 Task: Create New Customer with Customer Name: General Storehouse Collective, Billing Address Line1: 1989 Bartlett Avenue, Billing Address Line2:  Southfield, Billing Address Line3:  Michigan 48076, Cell Number: 302-239-8080
Action: Mouse moved to (188, 41)
Screenshot: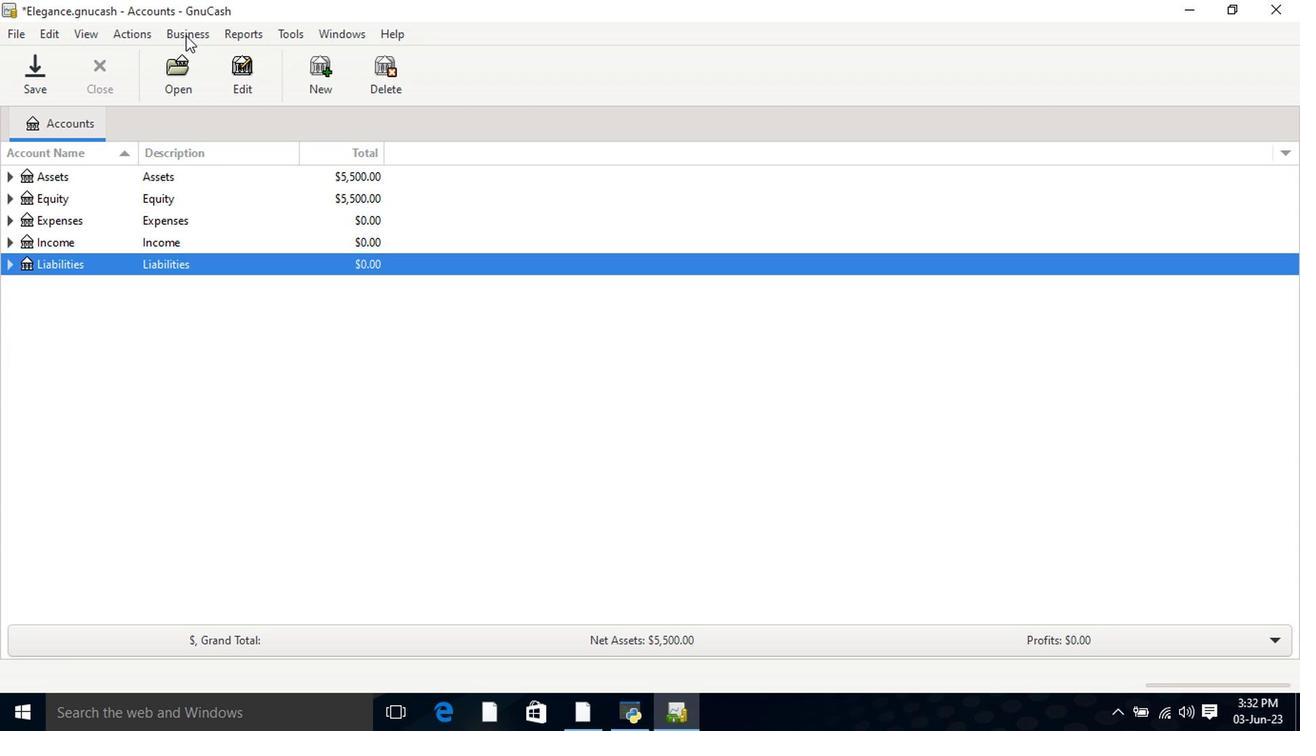 
Action: Mouse pressed left at (188, 41)
Screenshot: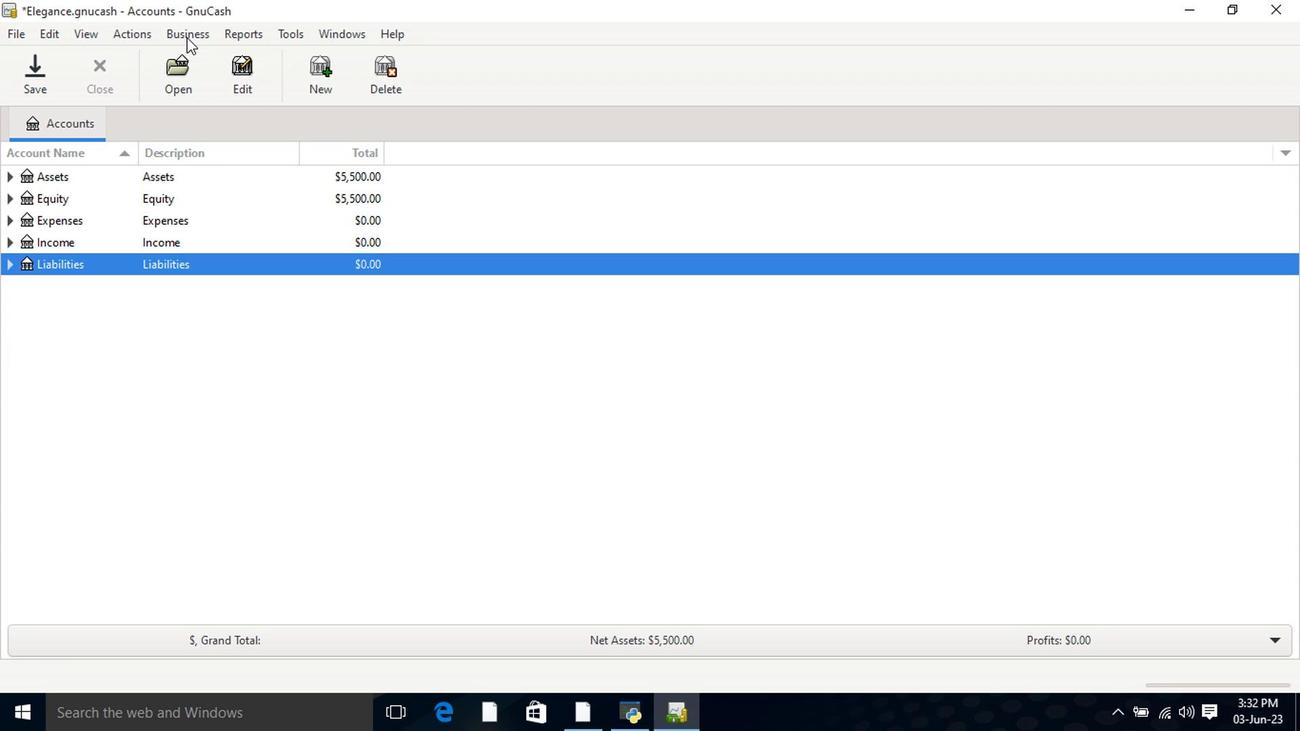 
Action: Mouse moved to (386, 83)
Screenshot: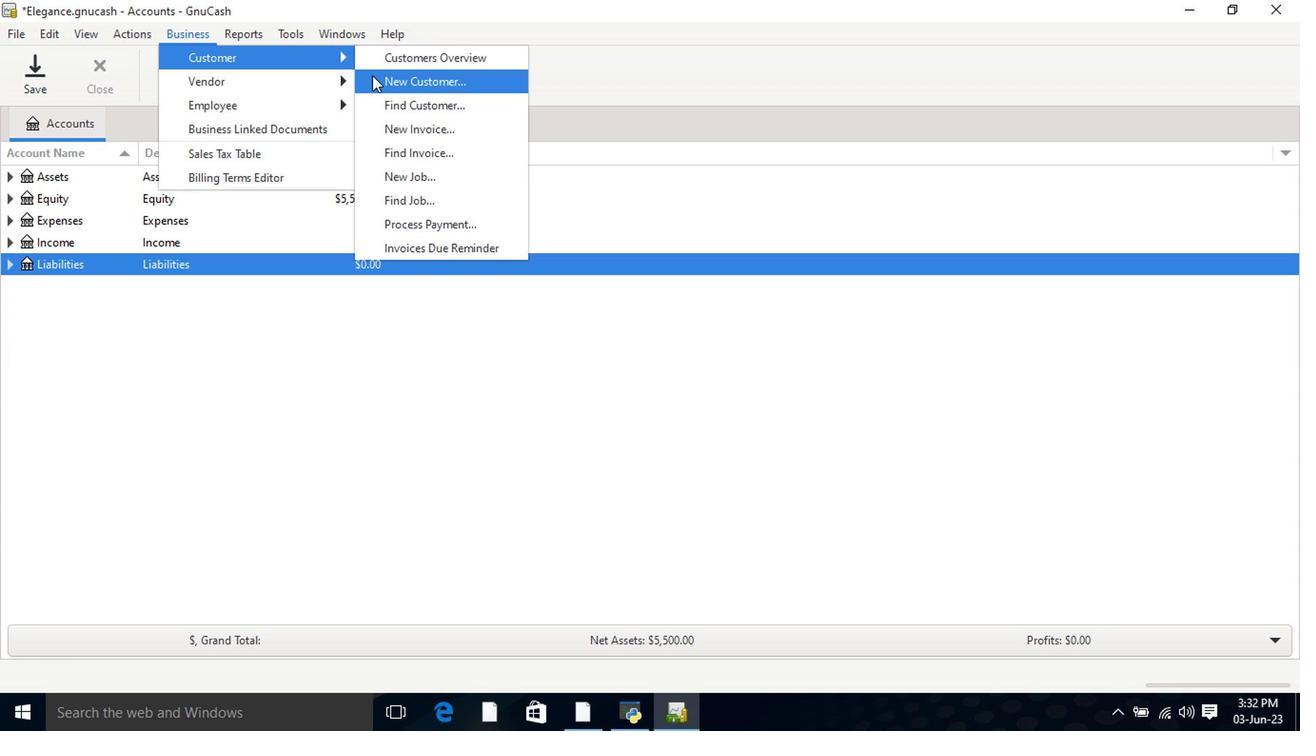 
Action: Mouse pressed left at (386, 83)
Screenshot: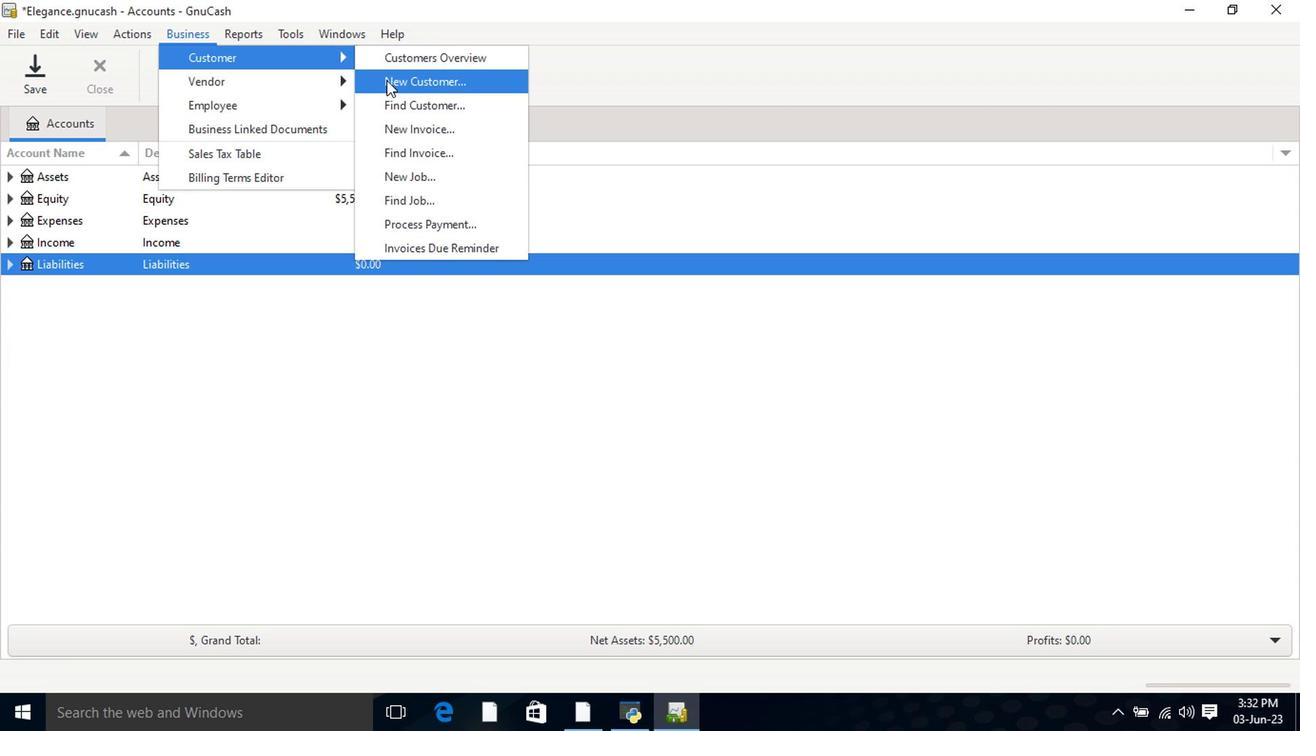 
Action: Mouse moved to (666, 214)
Screenshot: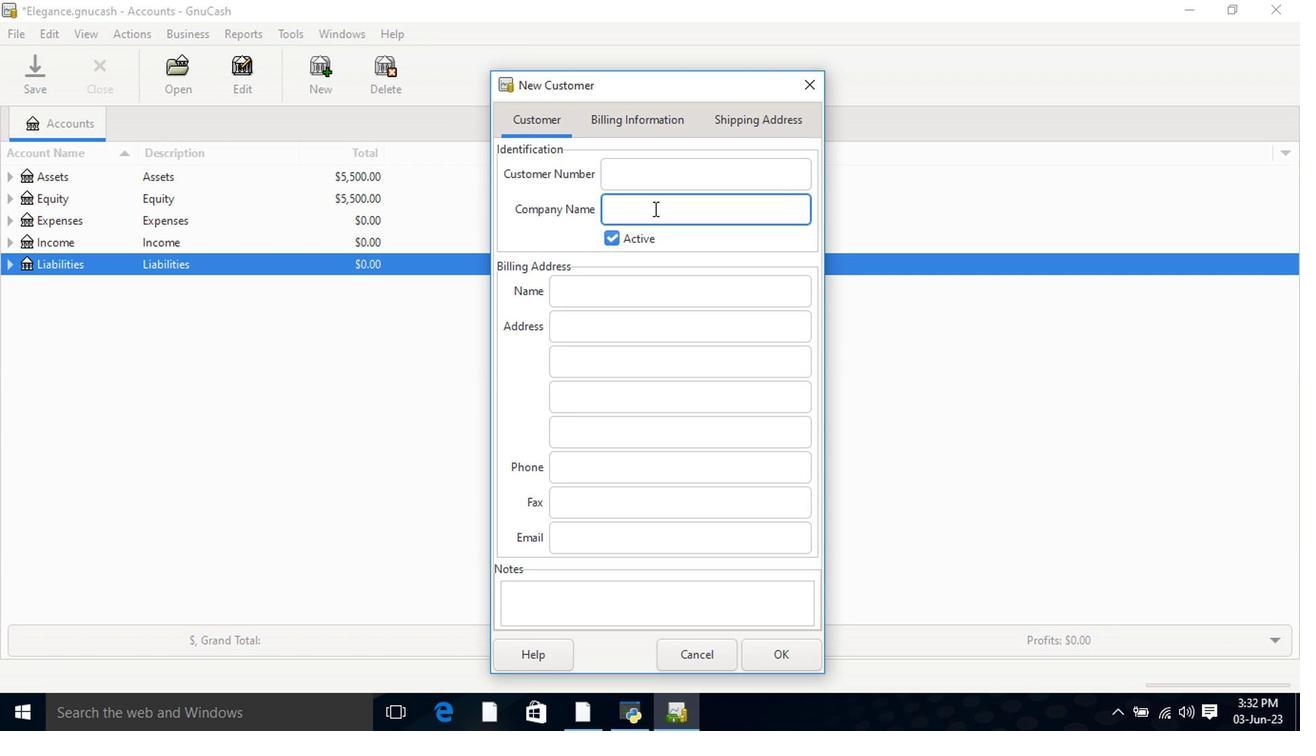 
Action: Key pressed <Key.shift>General<Key.space><Key.shift>Storehouse<Key.space><Key.shift>Collective<Key.tab><Key.tab><Key.tab>1989<Key.space><Key.shift>Bartlett<Key.space><Key.shift>Avenue<Key.tab><Key.shift>Southfield<Key.tab><Key.shift>Michigan<Key.space>48076<Key.tab><Key.tab>302-239-8080
Screenshot: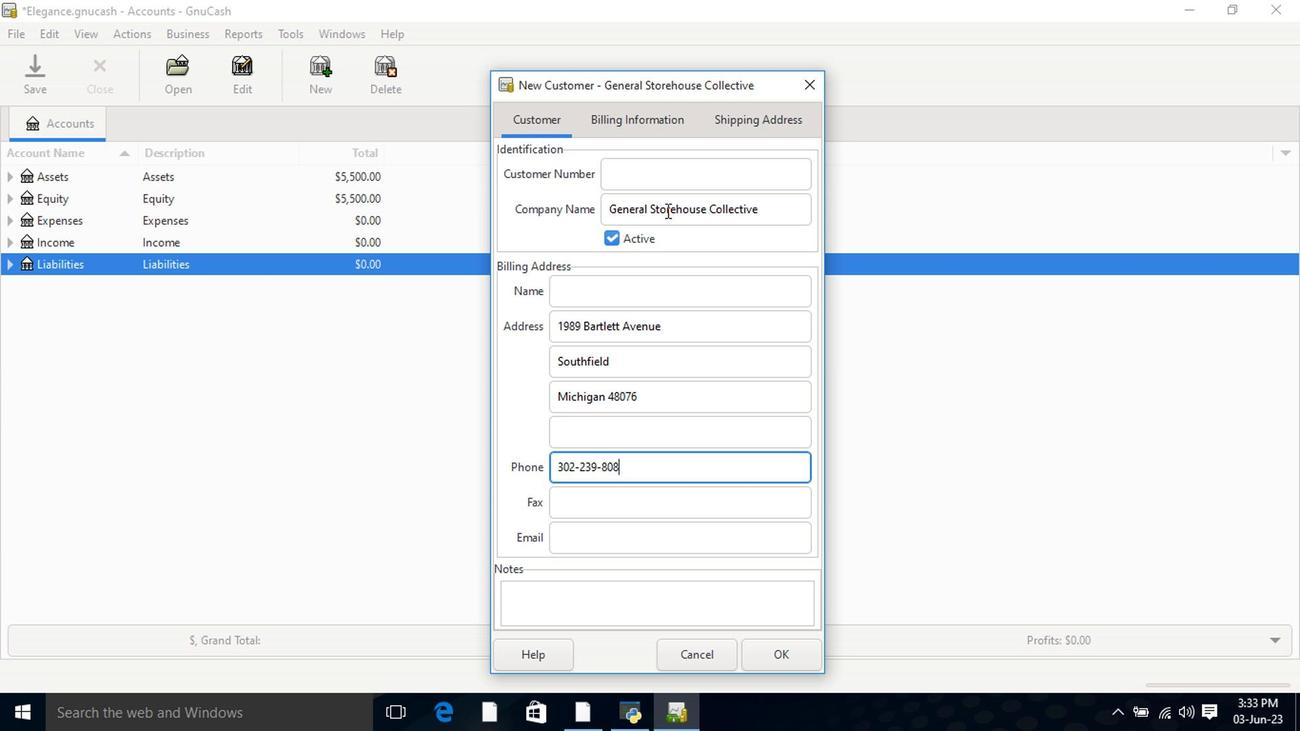 
Action: Mouse moved to (652, 132)
Screenshot: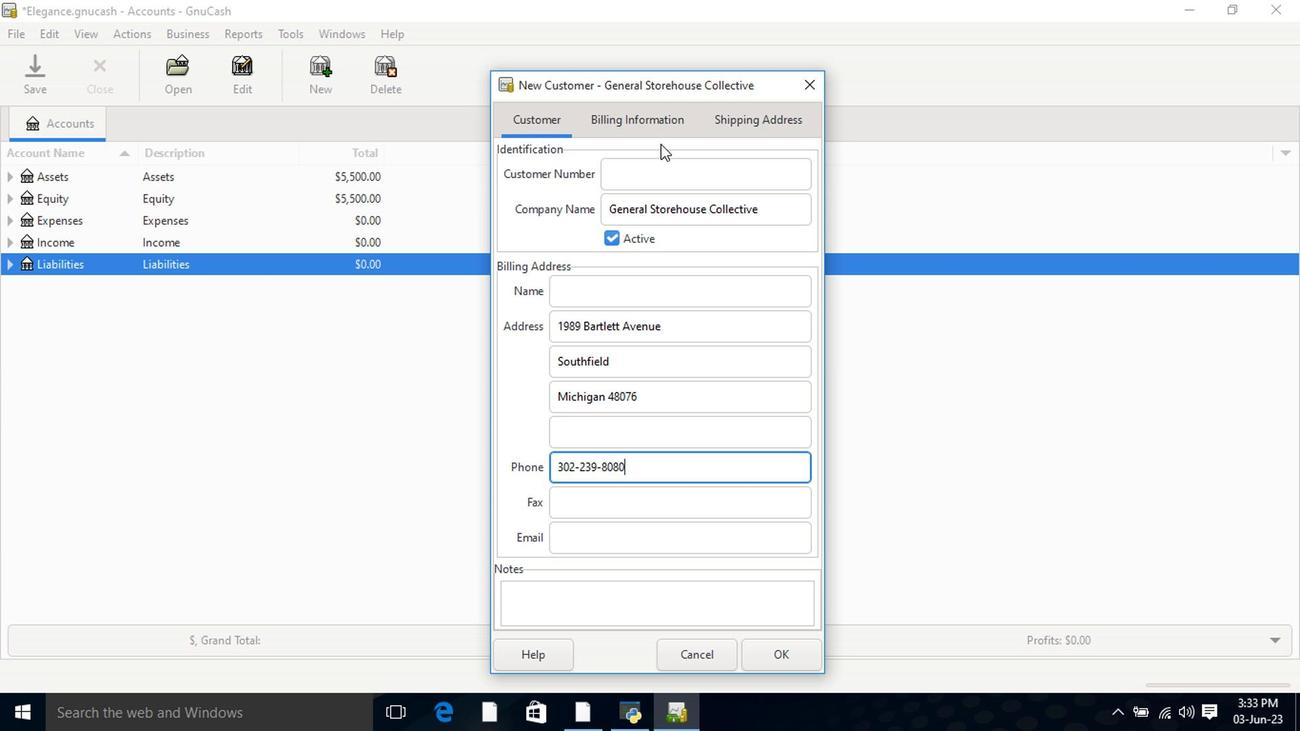 
Action: Mouse pressed left at (652, 132)
Screenshot: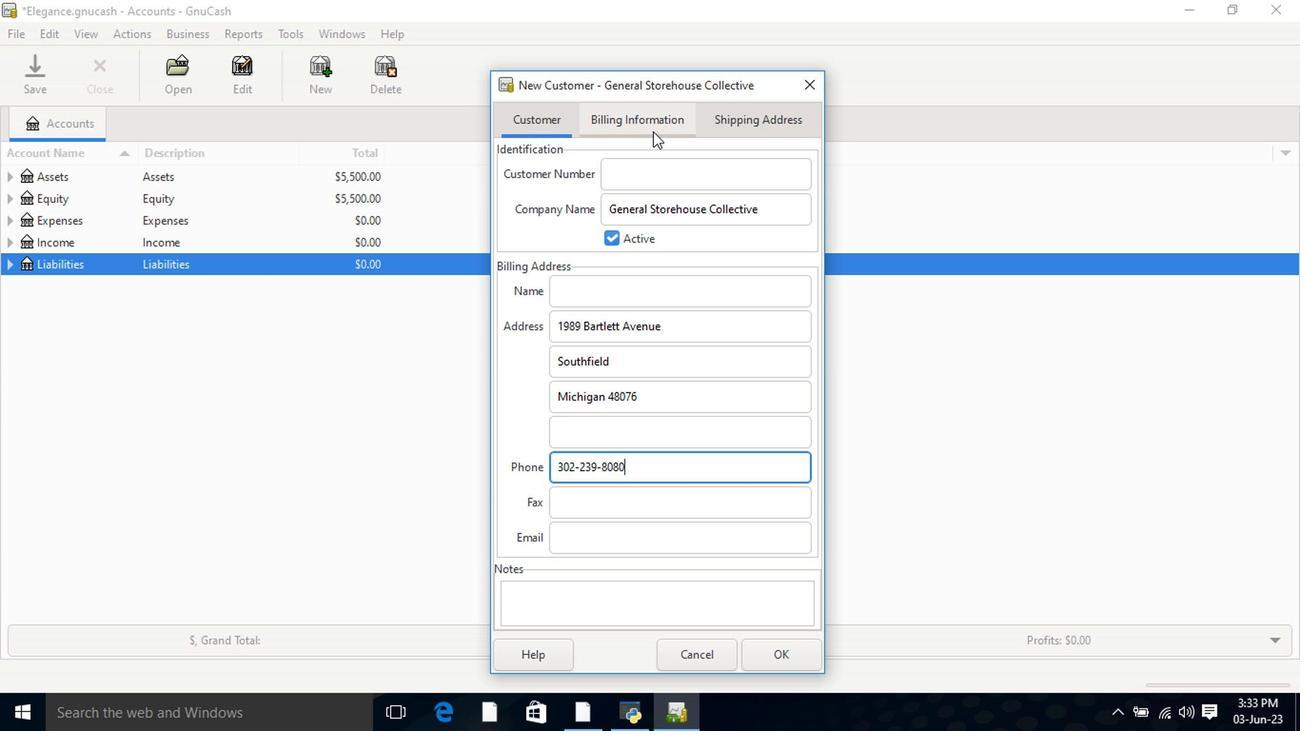 
Action: Mouse moved to (743, 126)
Screenshot: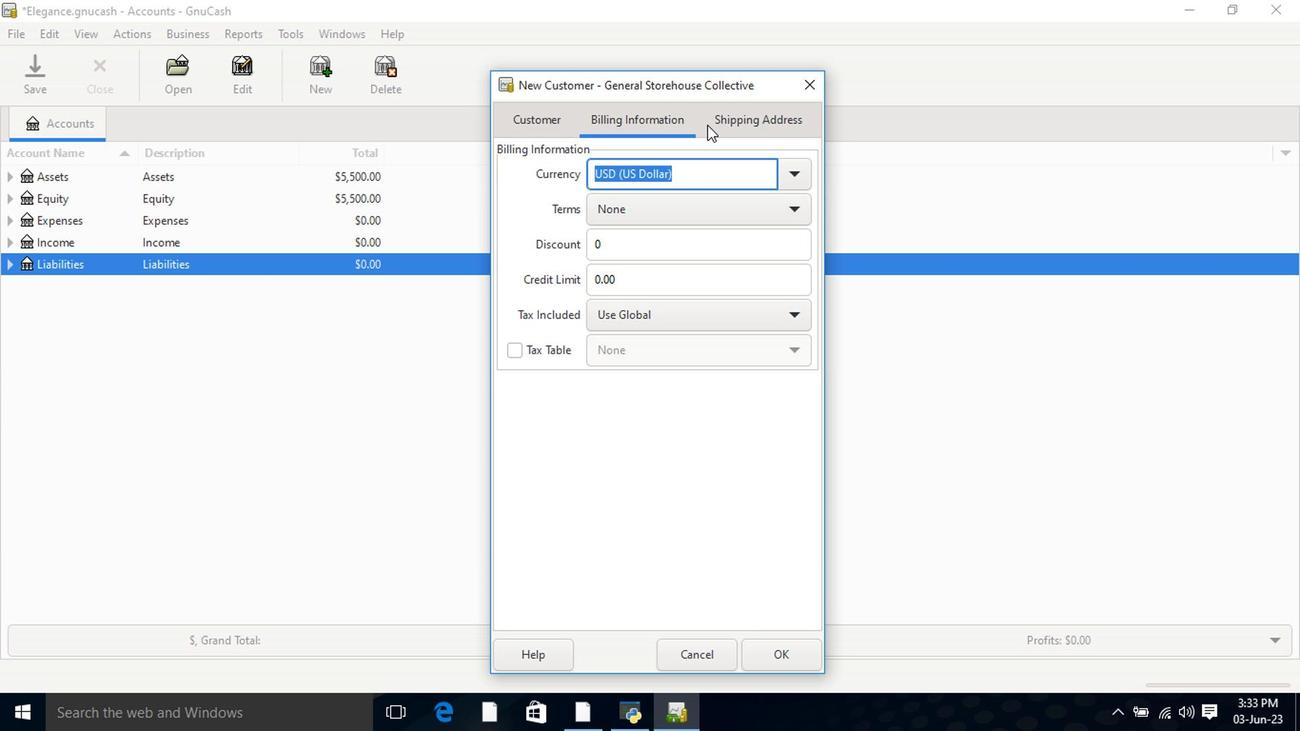 
Action: Mouse pressed left at (743, 126)
Screenshot: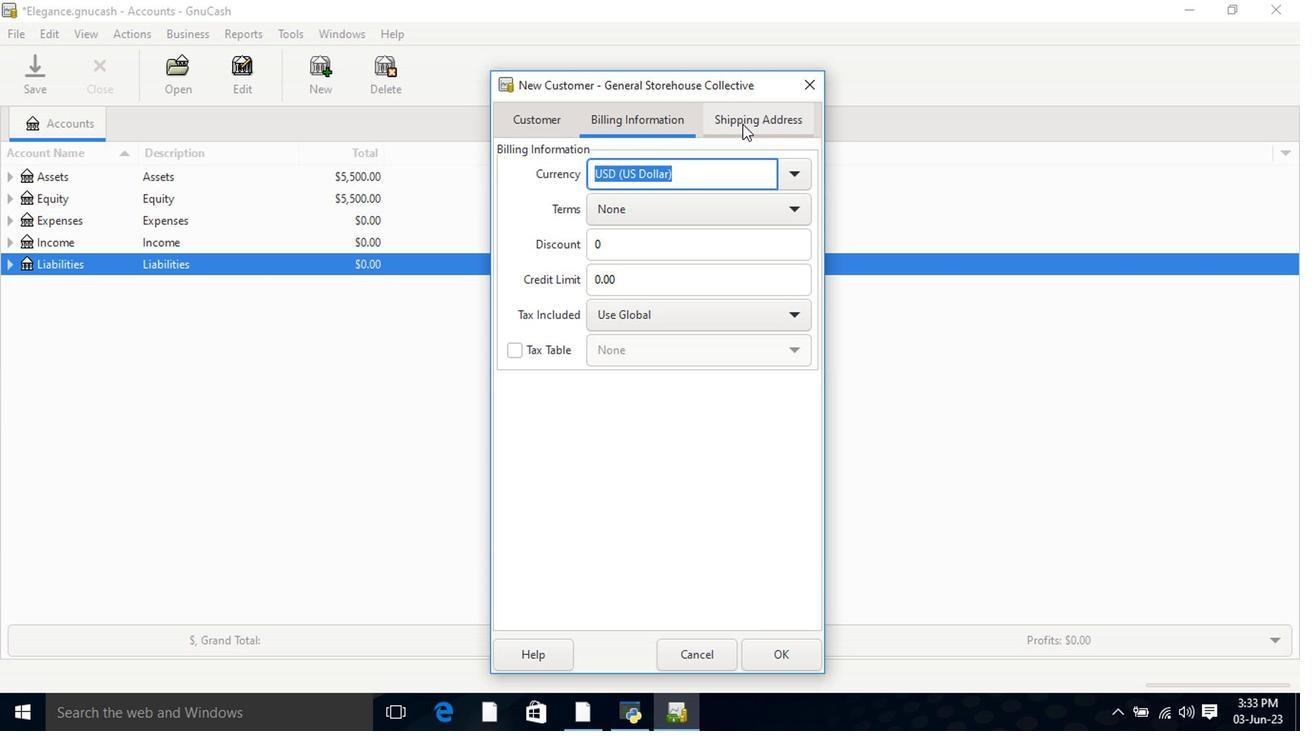 
Action: Mouse moved to (774, 659)
Screenshot: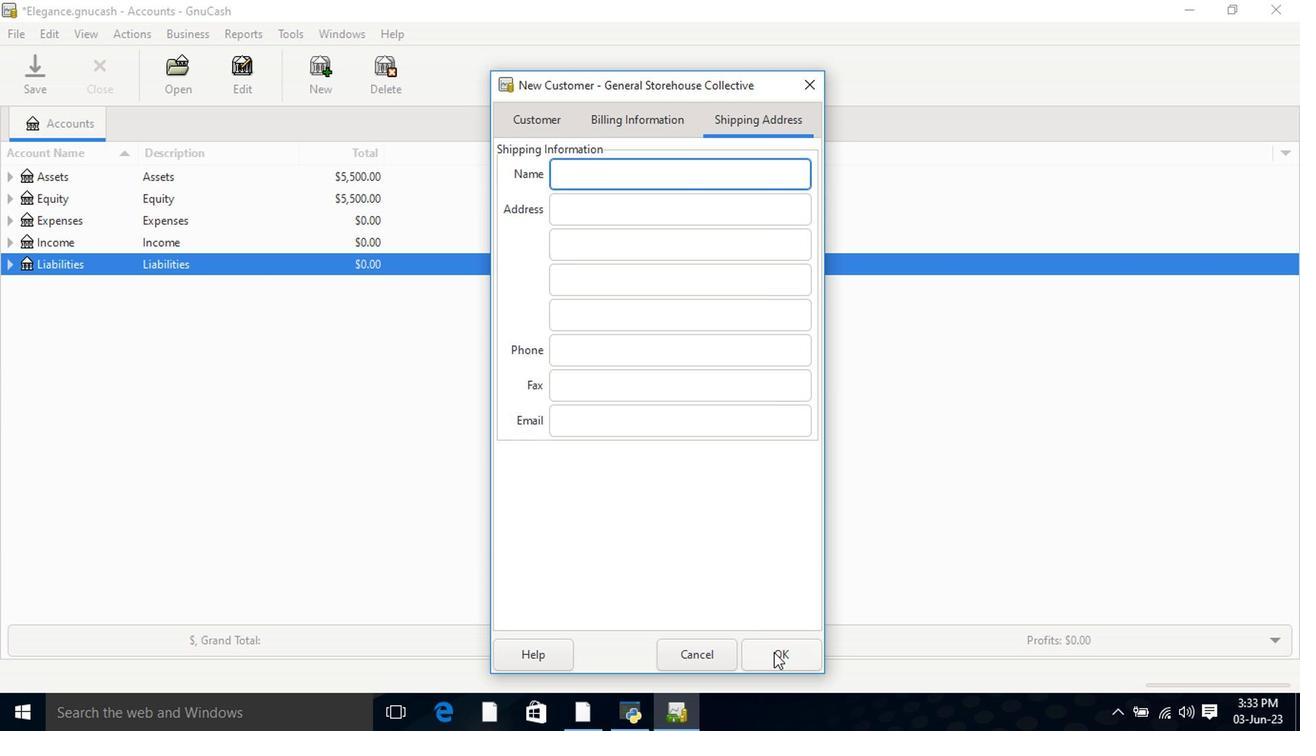 
Action: Mouse pressed left at (774, 659)
Screenshot: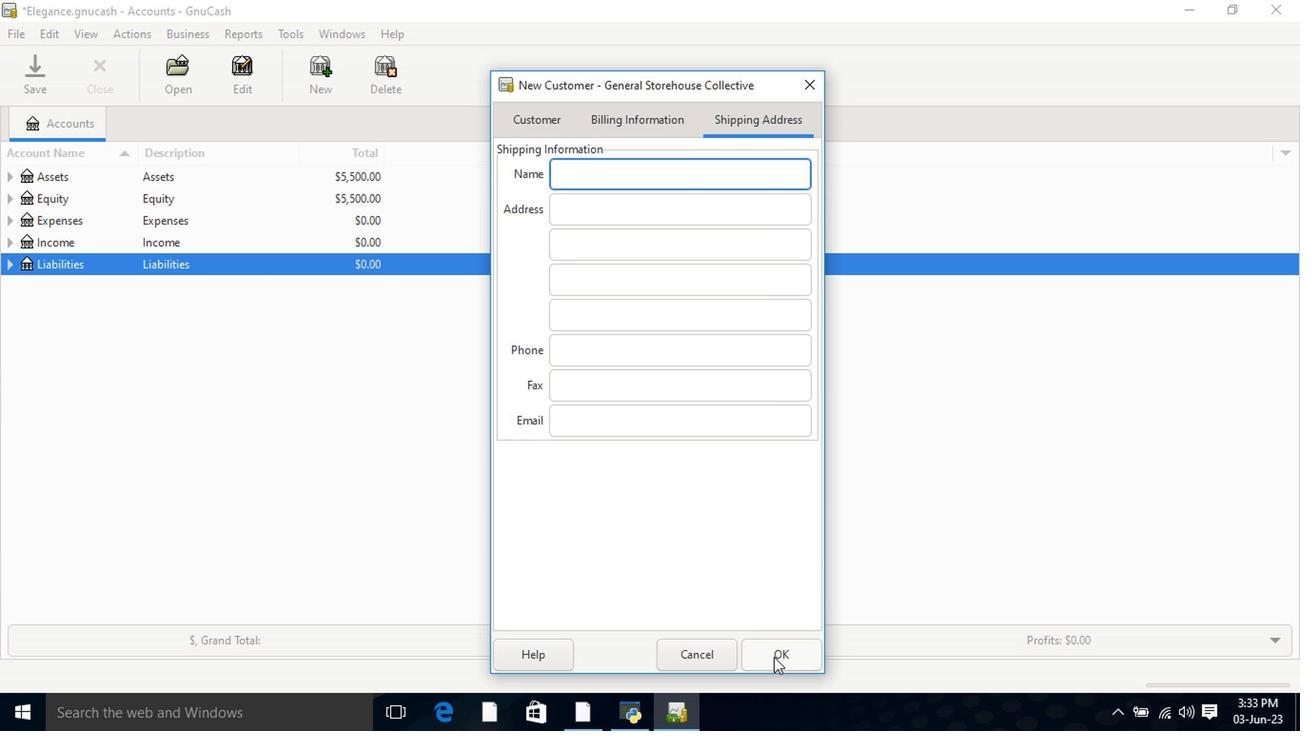
Action: Mouse moved to (770, 656)
Screenshot: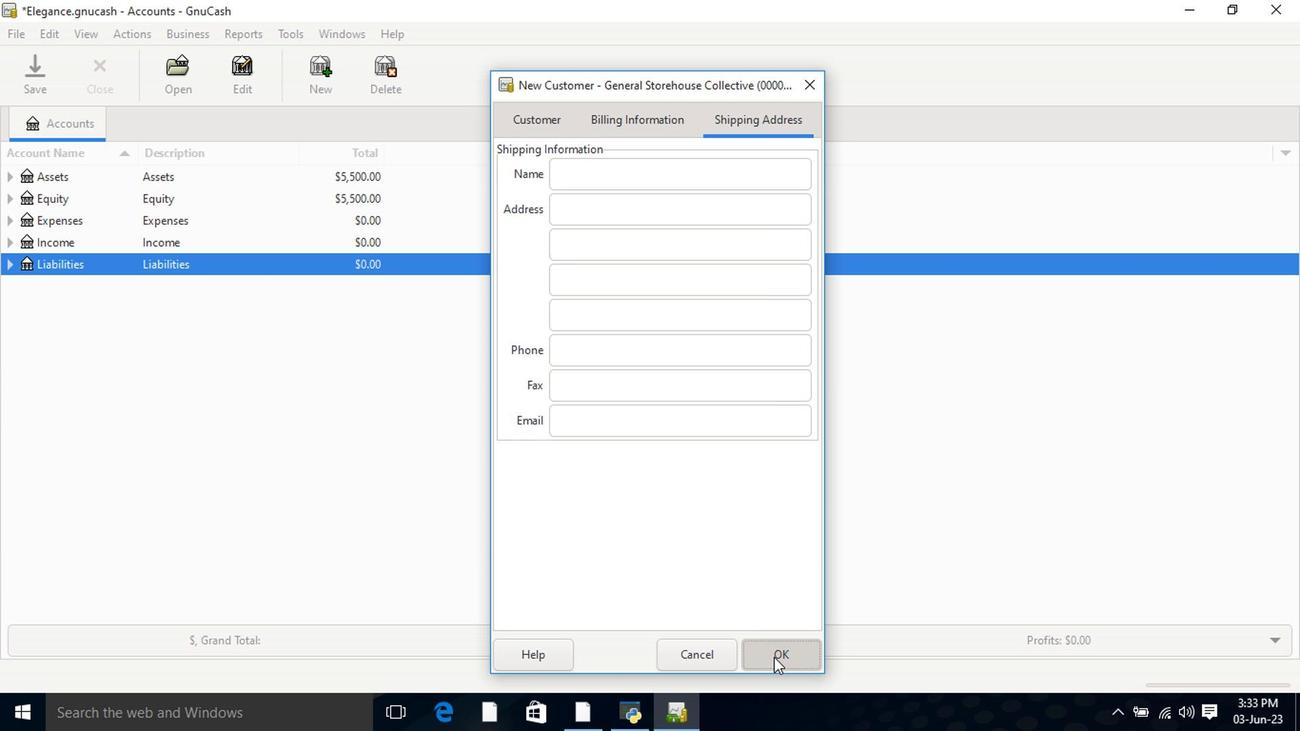 
